 Task: Change the invitee language to Portuguese (Brazil).
Action: Mouse moved to (764, 161)
Screenshot: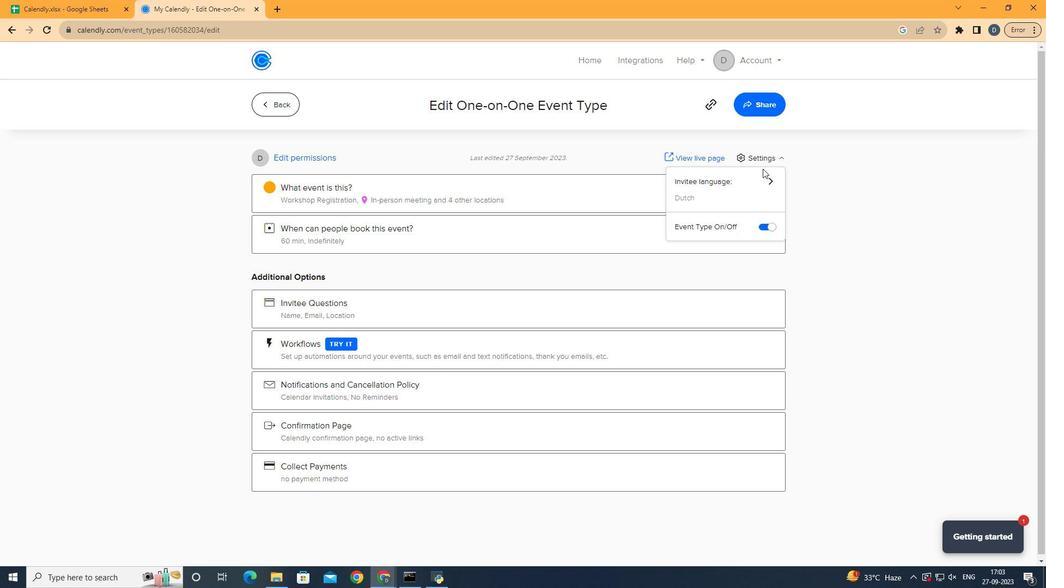 
Action: Mouse pressed left at (764, 161)
Screenshot: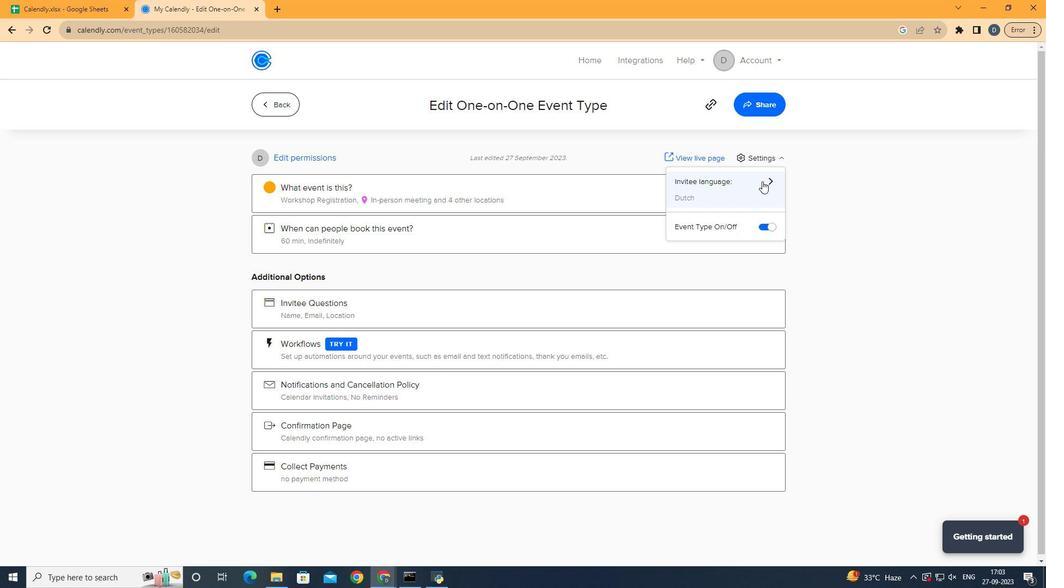 
Action: Mouse moved to (763, 185)
Screenshot: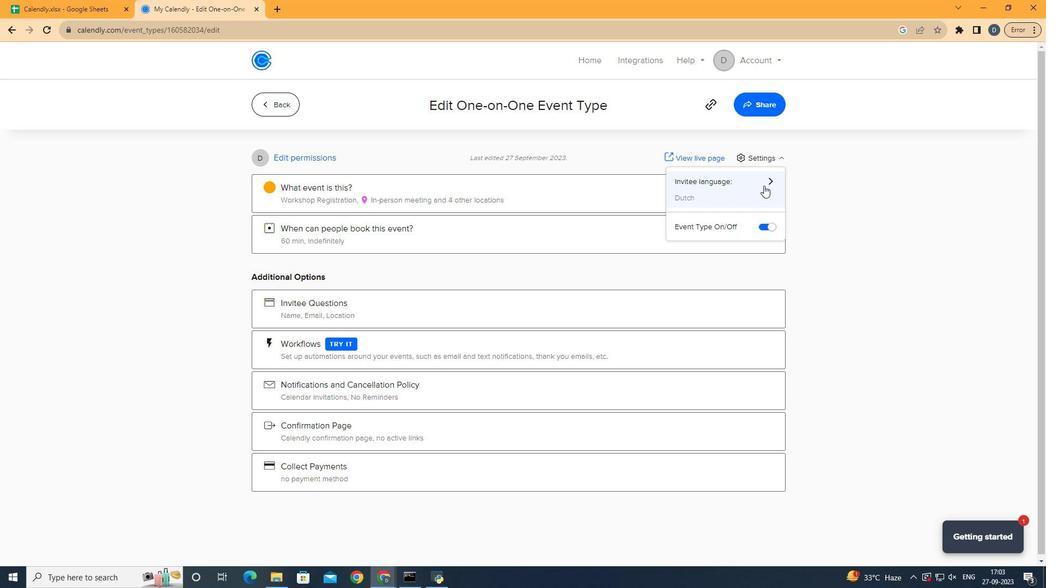 
Action: Mouse pressed left at (763, 185)
Screenshot: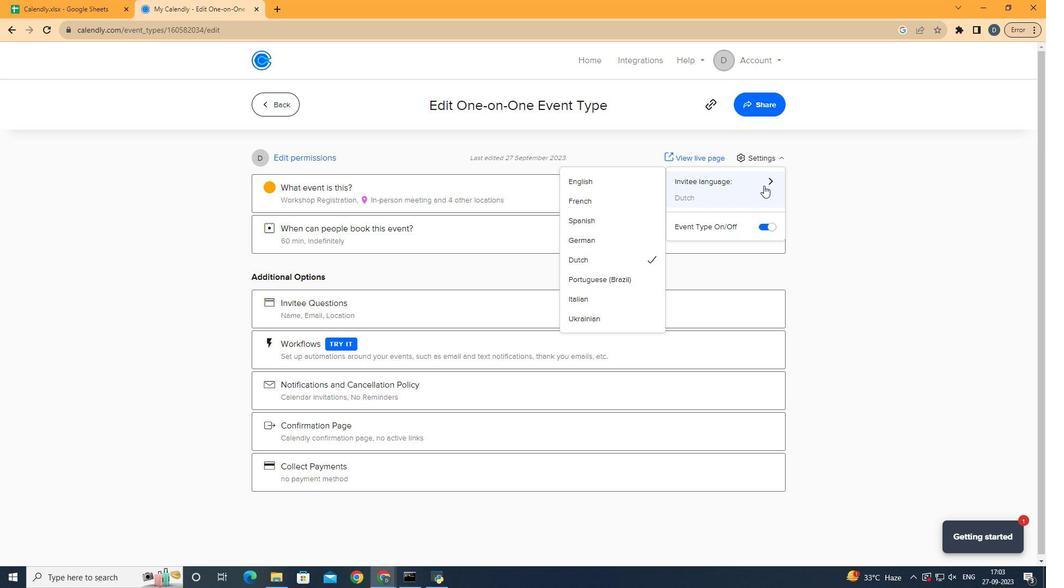 
Action: Mouse moved to (616, 278)
Screenshot: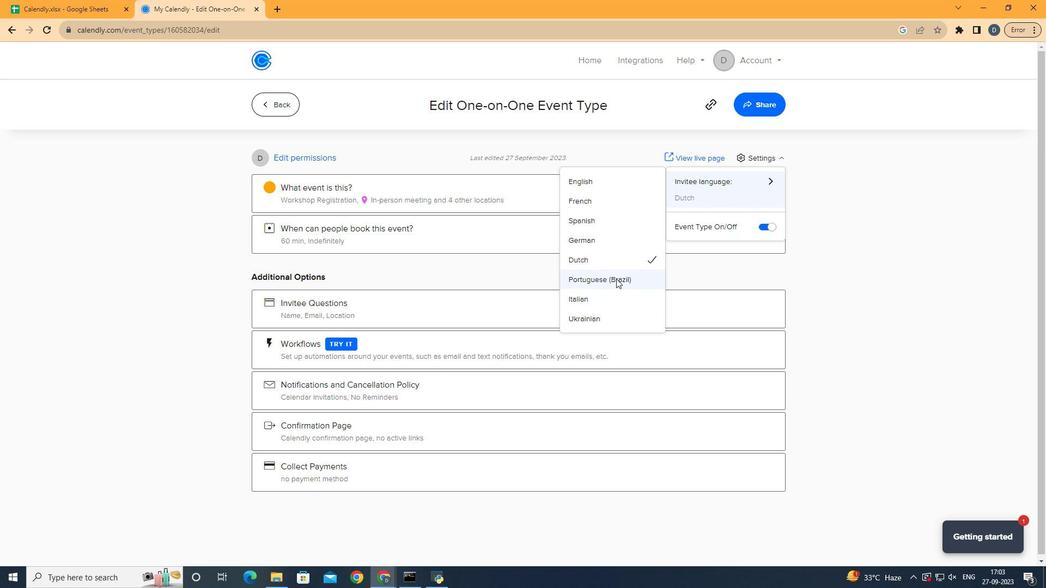 
Action: Mouse pressed left at (616, 278)
Screenshot: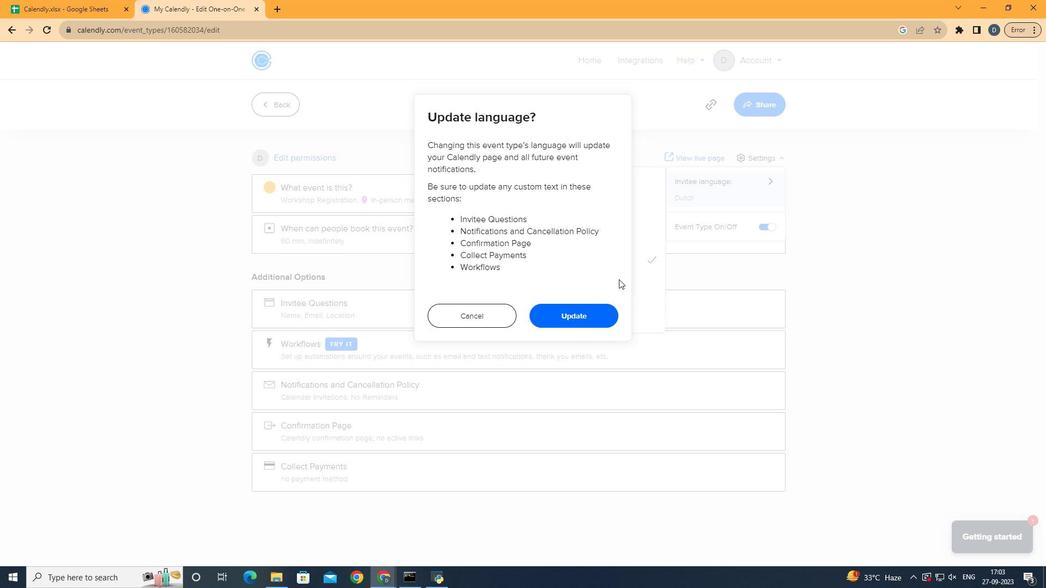 
Action: Mouse moved to (584, 307)
Screenshot: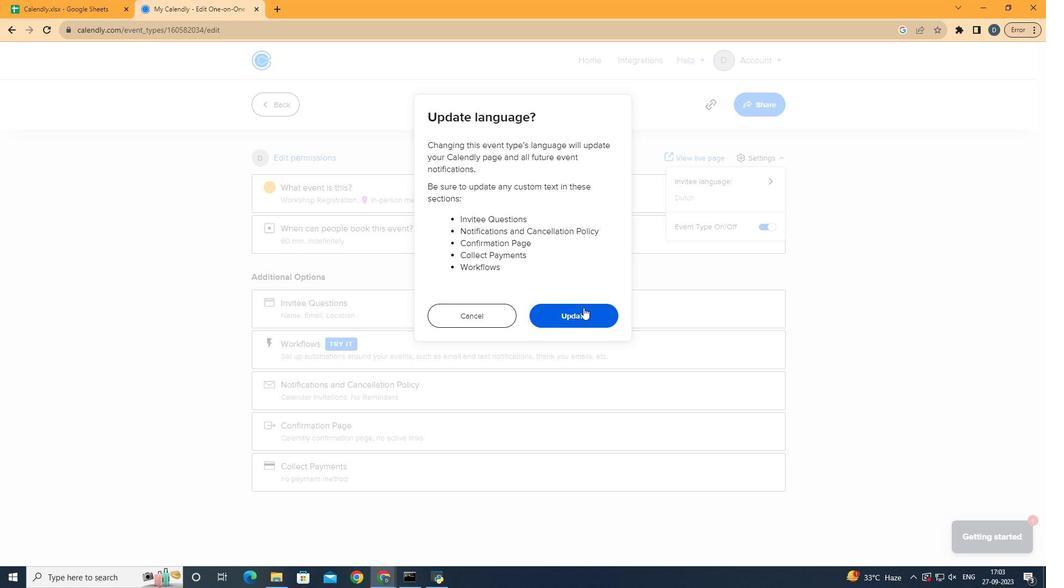 
Action: Mouse pressed left at (584, 307)
Screenshot: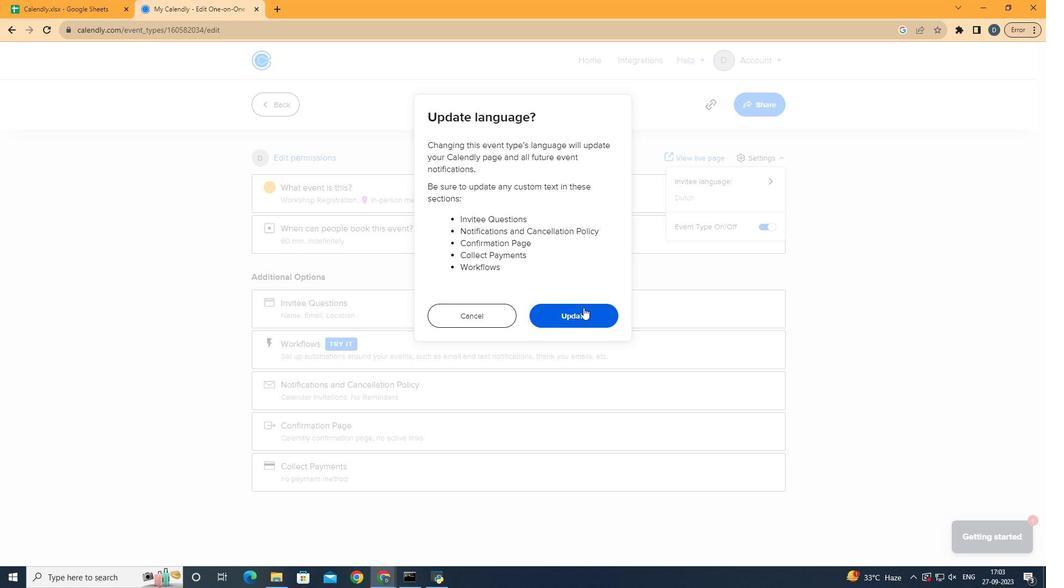 
Action: Mouse moved to (798, 257)
Screenshot: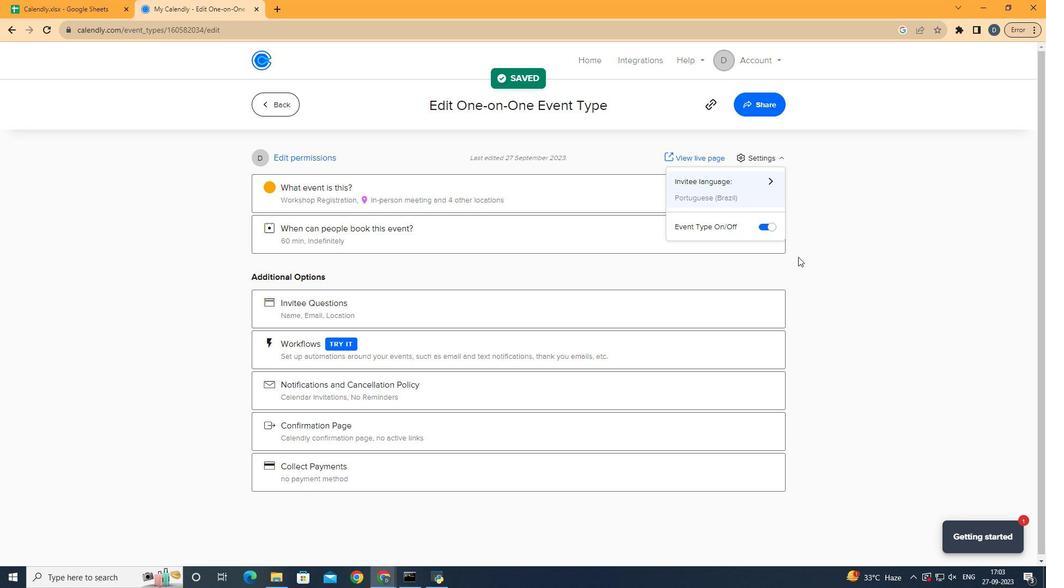 
